 Task: Invite Team Member Softage.1@softage.net to Workspace Email Management. Invite Team Member Softage.2@softage.net to Workspace Email Management. Invite Team Member Softage.3@softage.net to Workspace Email Management. Invite Team Member Softage.4@softage.net to Workspace Email Management
Action: Mouse moved to (706, 84)
Screenshot: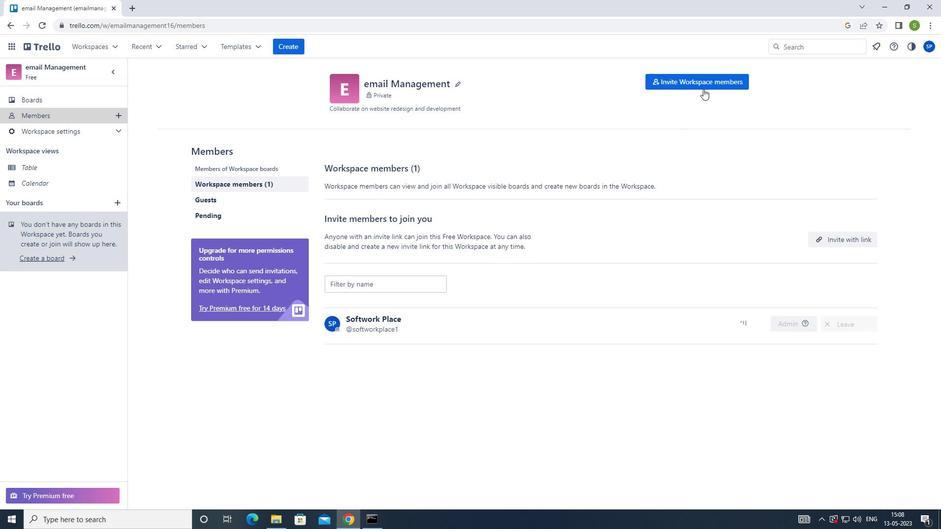 
Action: Mouse pressed left at (706, 84)
Screenshot: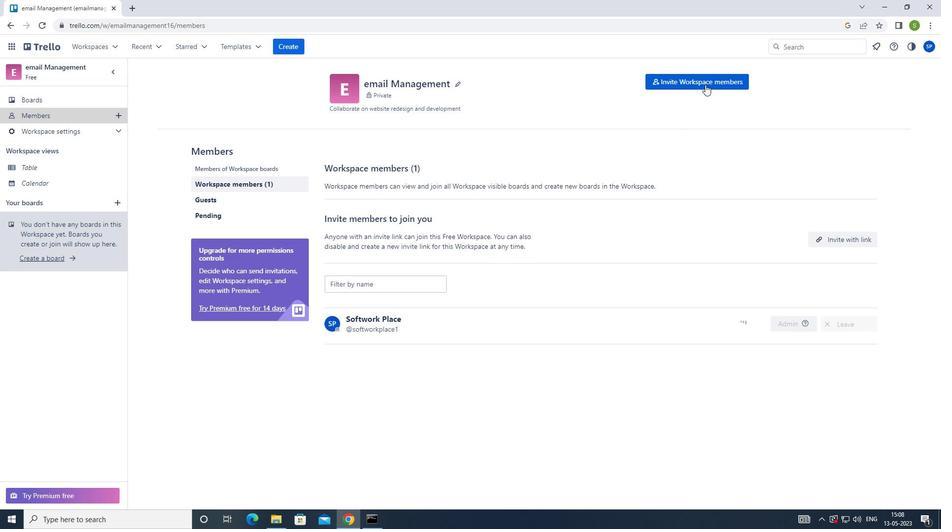 
Action: Mouse moved to (677, 199)
Screenshot: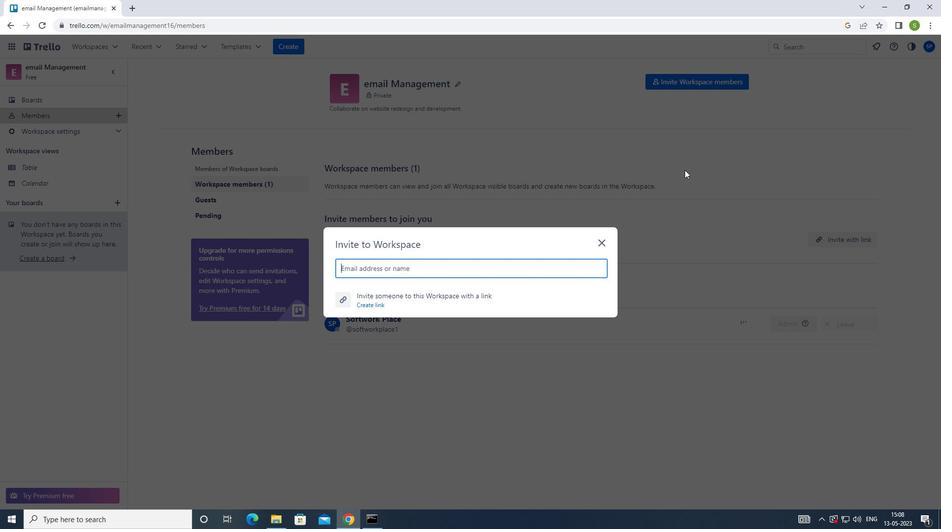 
Action: Key pressed <Key.shift>SOFTAGE.1<Key.shift>@SOFTAGE<Key.enter>.NET<Key.enter><Key.shift>SOFTAGE.2<Key.shift>@SOFTAGE.NET<Key.enter><Key.shift>SOFTAGE.3<Key.shift>@SOFTAGE.NET<Key.enter><Key.shift>SOFTAGE.4<Key.shift>@SOFTAGE.NET<Key.enter>
Screenshot: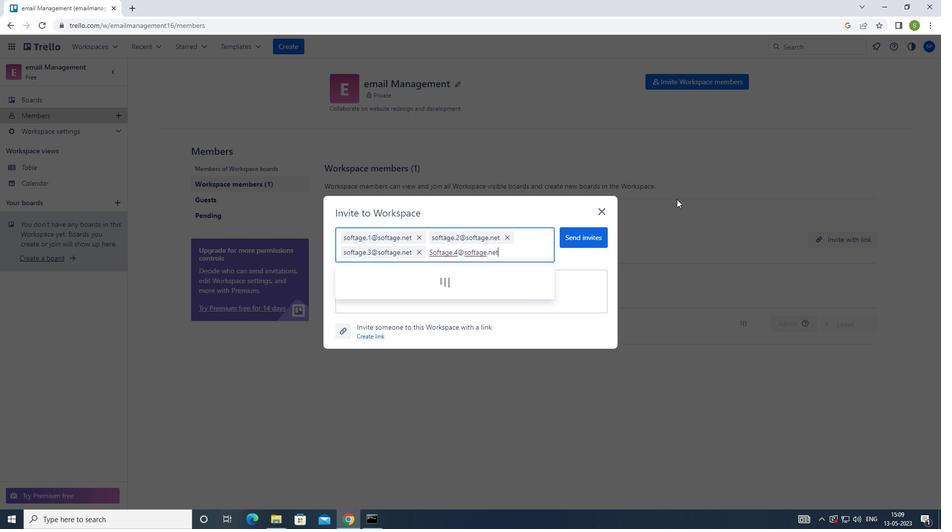 
Action: Mouse moved to (586, 231)
Screenshot: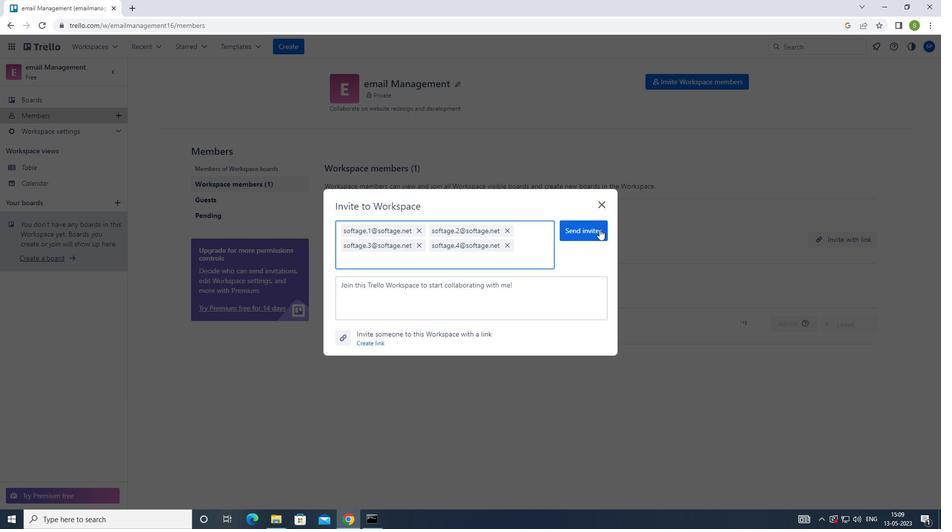 
Action: Mouse pressed left at (586, 231)
Screenshot: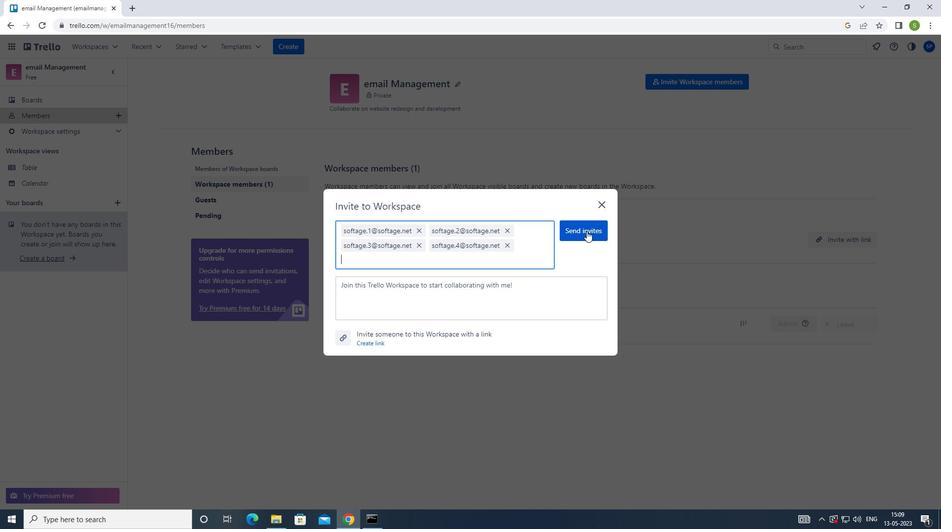 
Action: Key pressed <Key.f8>
Screenshot: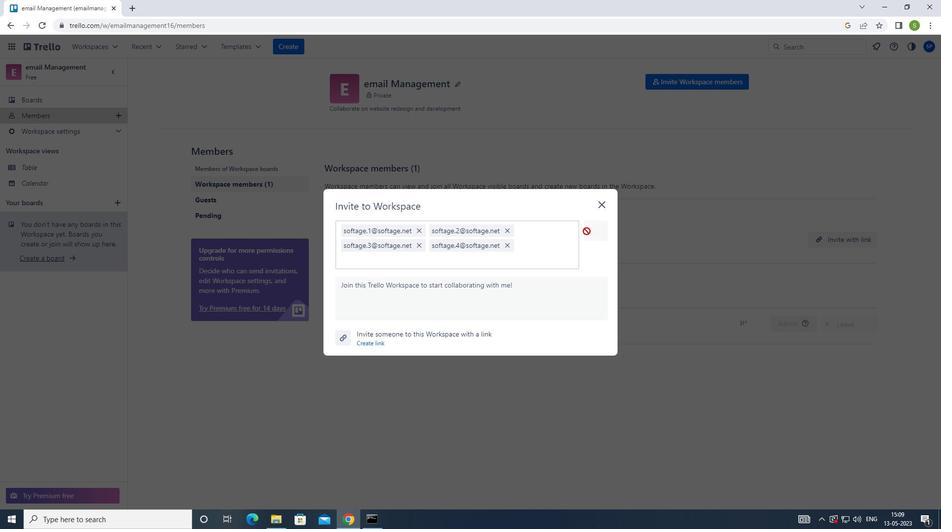 
